 Task: Play online crossword game.
Action: Mouse moved to (431, 288)
Screenshot: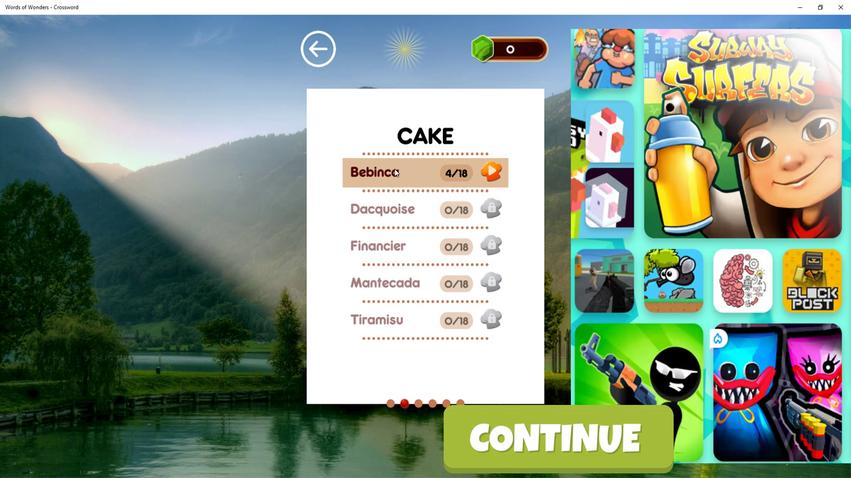 
Action: Mouse pressed left at (431, 288)
Screenshot: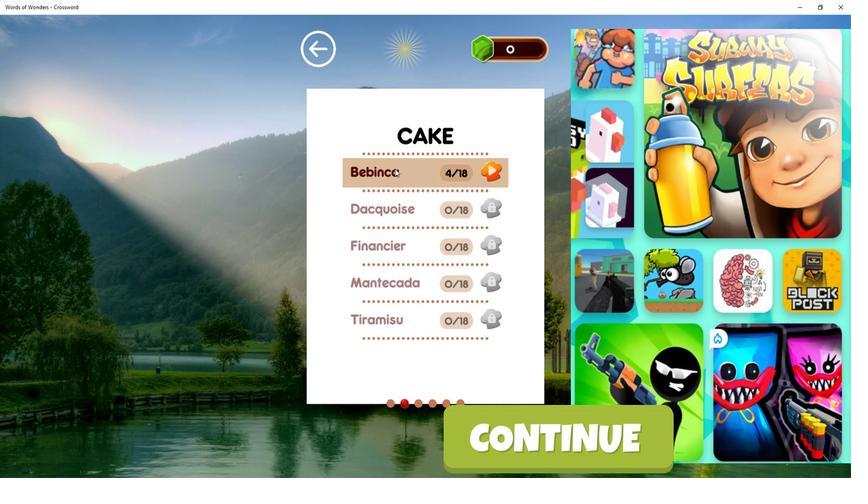 
Action: Mouse moved to (437, 283)
Screenshot: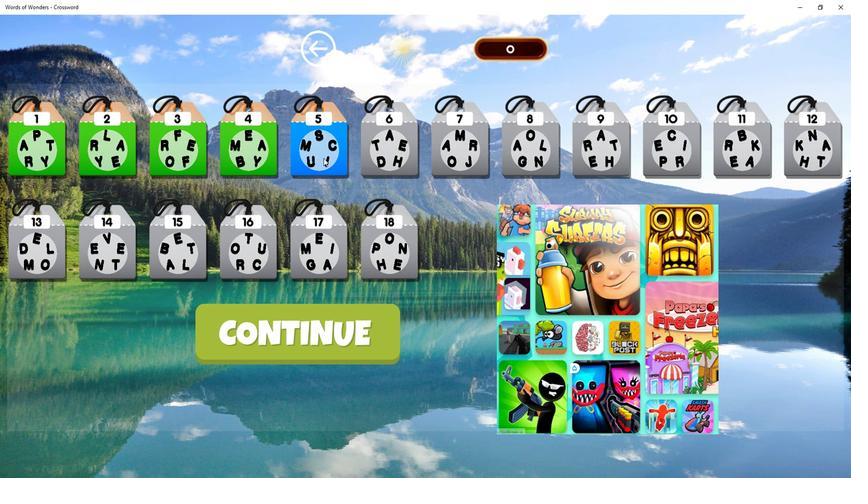 
Action: Mouse pressed left at (437, 283)
Screenshot: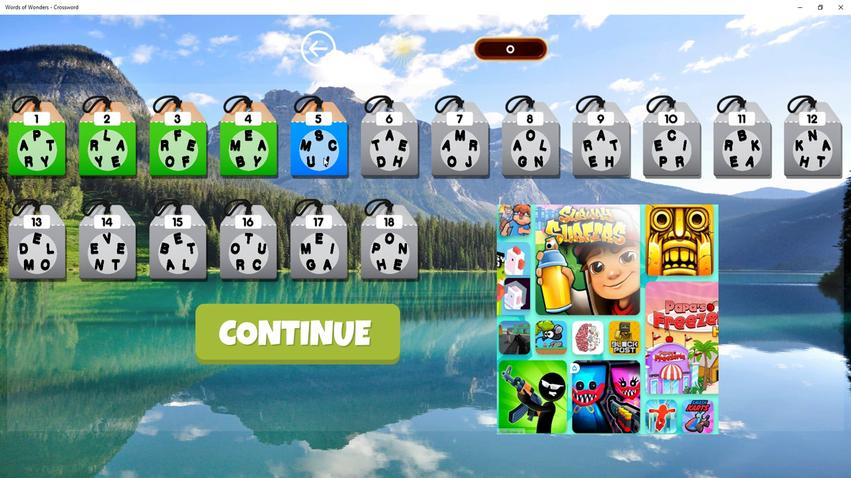 
Action: Mouse moved to (431, 349)
Screenshot: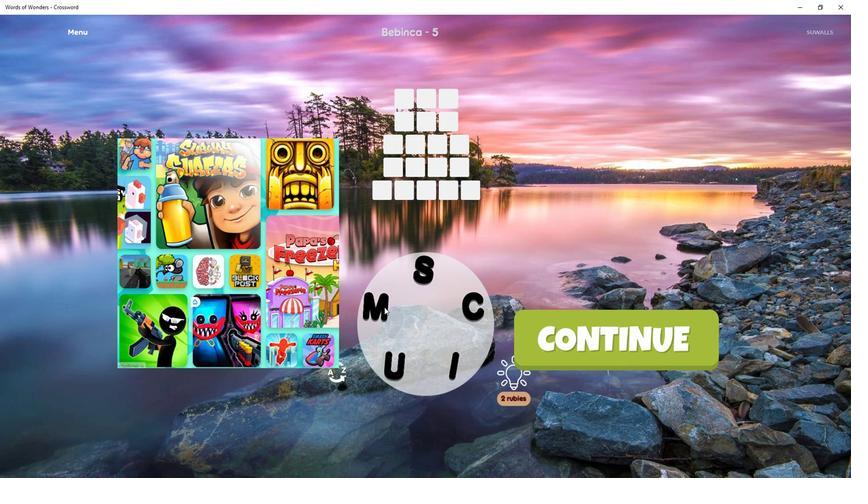 
Action: Mouse pressed left at (431, 349)
Screenshot: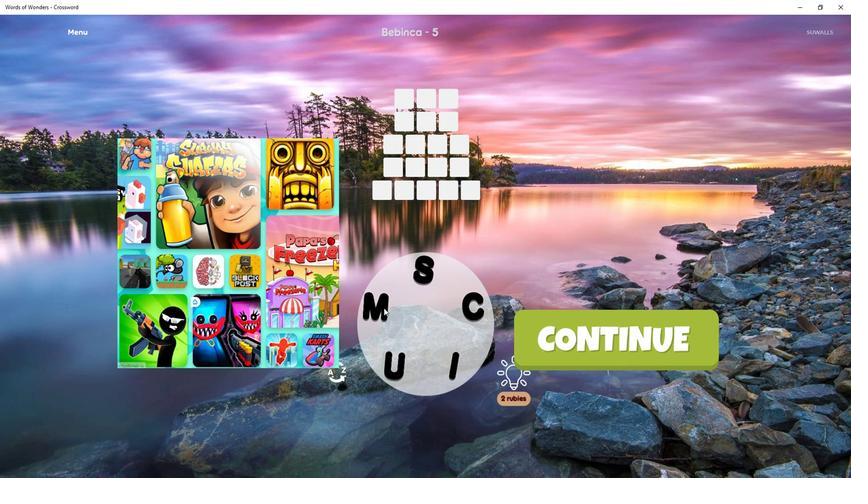 
Action: Mouse moved to (432, 353)
Screenshot: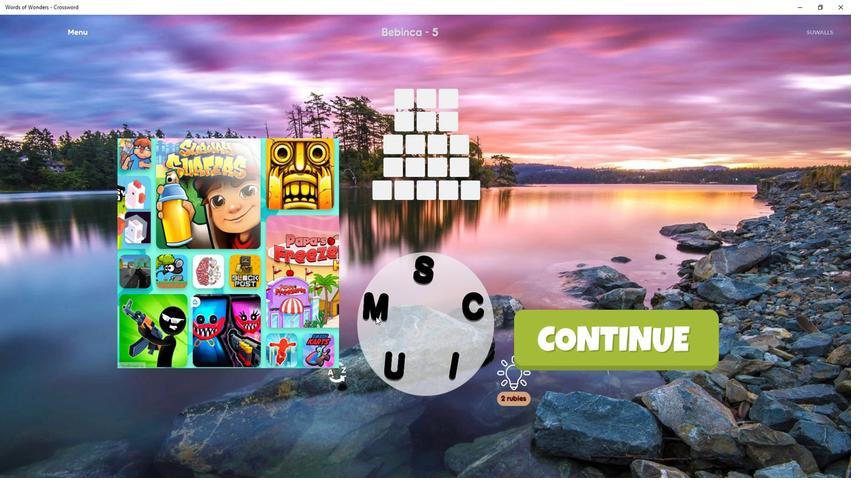
Action: Mouse pressed left at (432, 353)
Screenshot: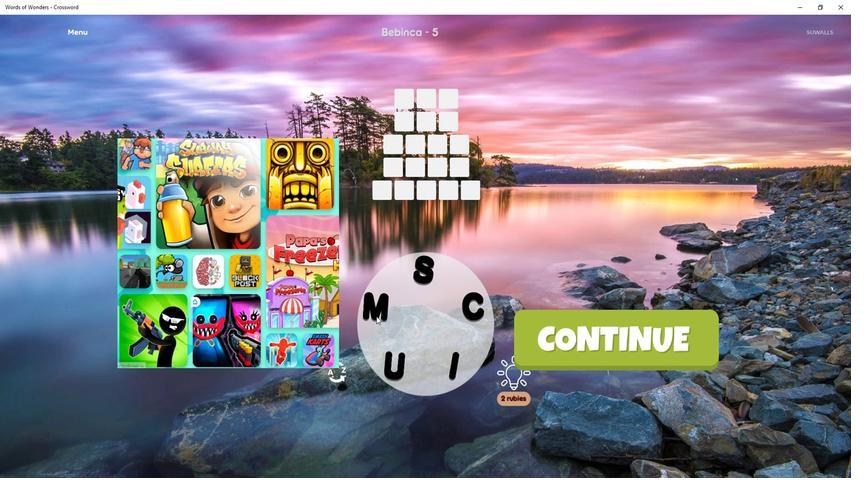 
Action: Mouse moved to (486, 292)
Screenshot: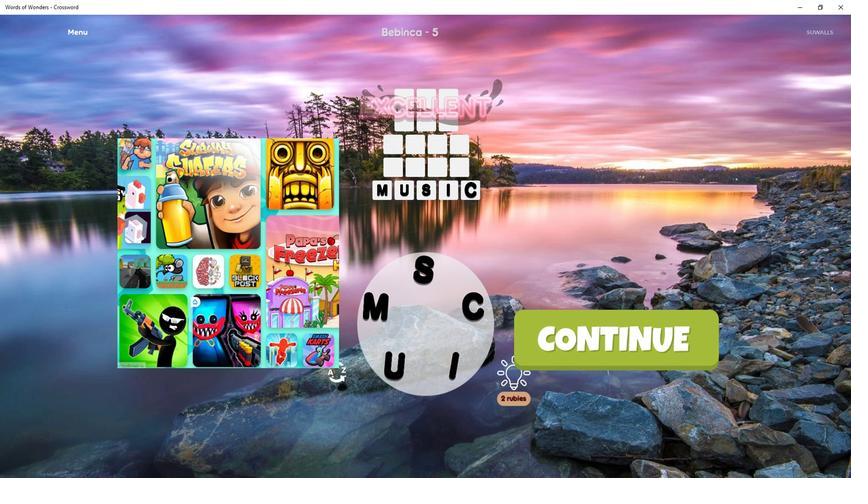 
Action: Mouse scrolled (486, 292) with delta (0, 0)
Screenshot: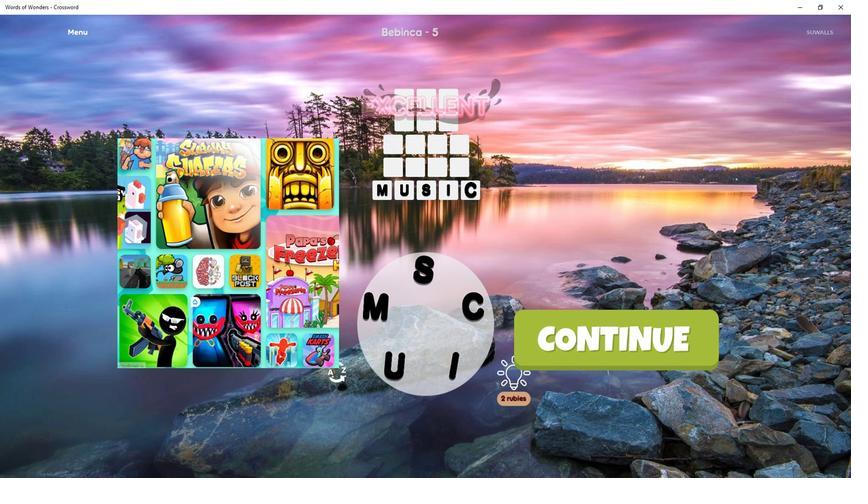 
Action: Mouse scrolled (486, 292) with delta (0, 0)
Screenshot: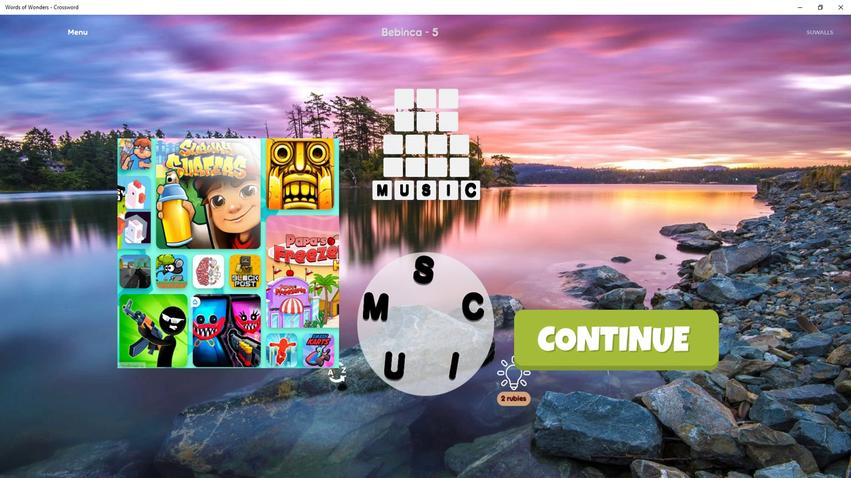 
Action: Mouse scrolled (486, 292) with delta (0, 0)
Screenshot: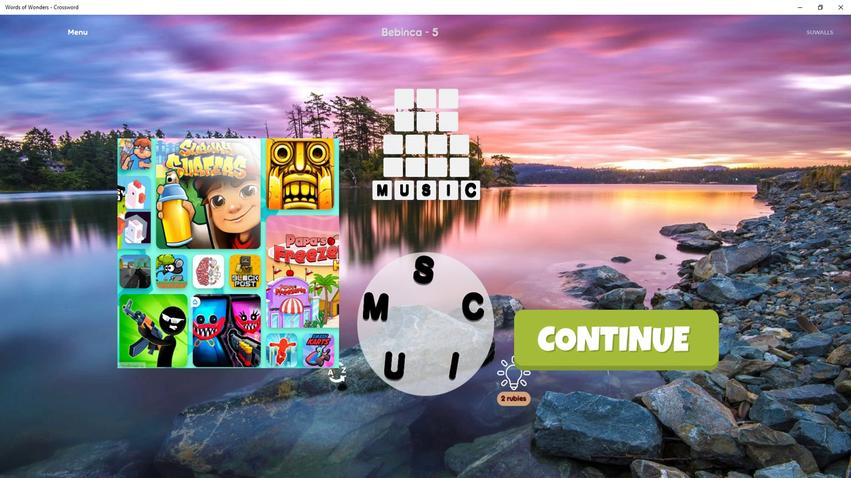 
Action: Mouse moved to (425, 350)
Screenshot: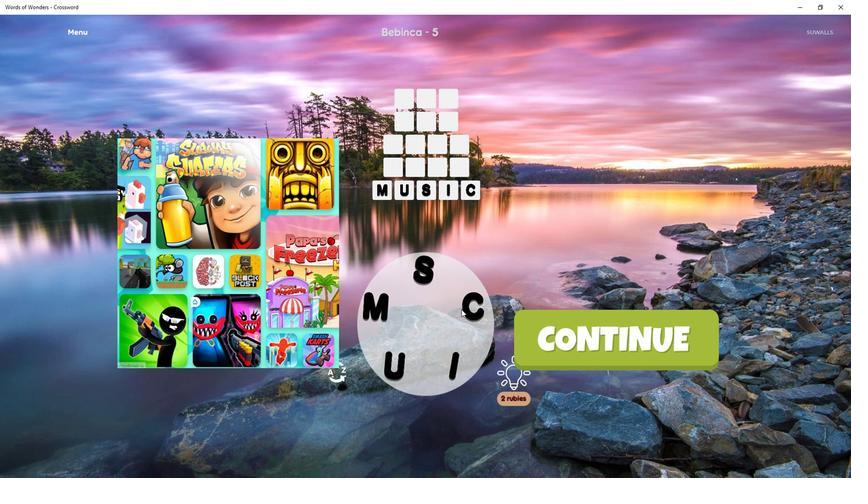 
Action: Mouse pressed left at (425, 350)
Screenshot: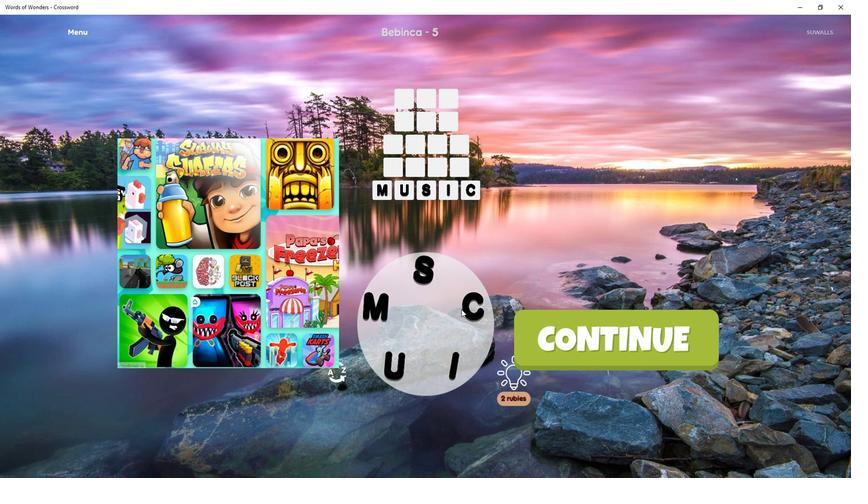 
Action: Mouse moved to (425, 346)
Screenshot: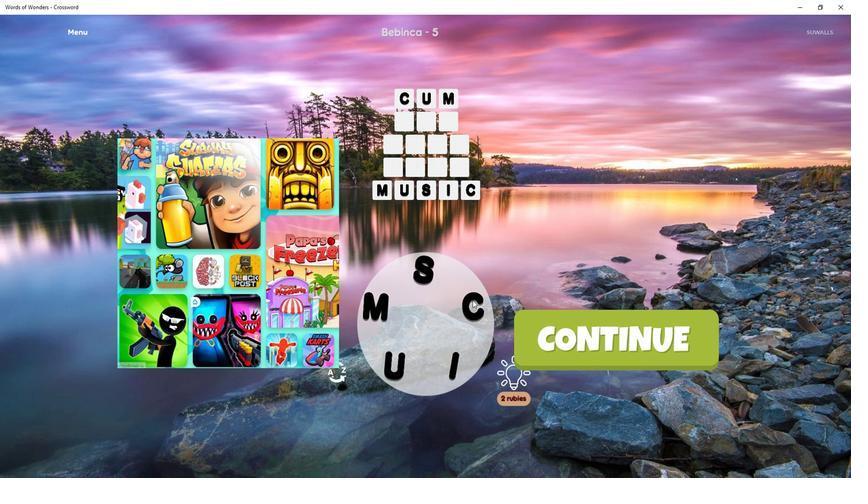 
Action: Mouse pressed left at (425, 346)
Screenshot: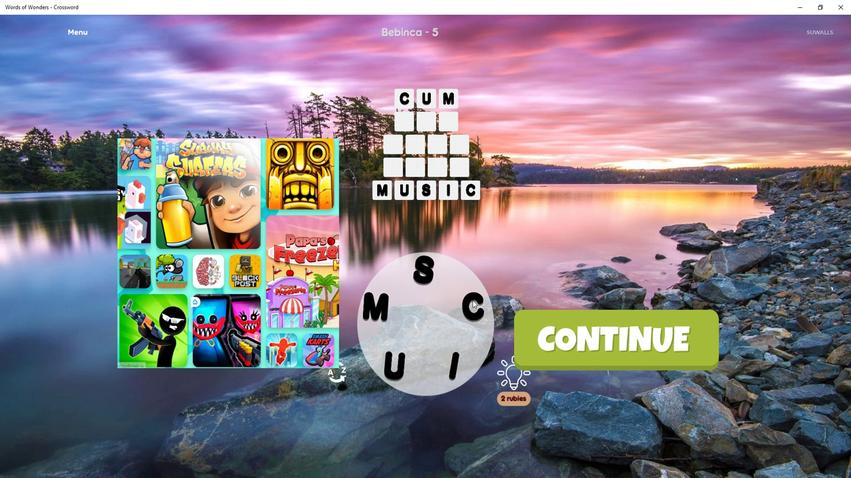 
Action: Mouse moved to (431, 351)
Screenshot: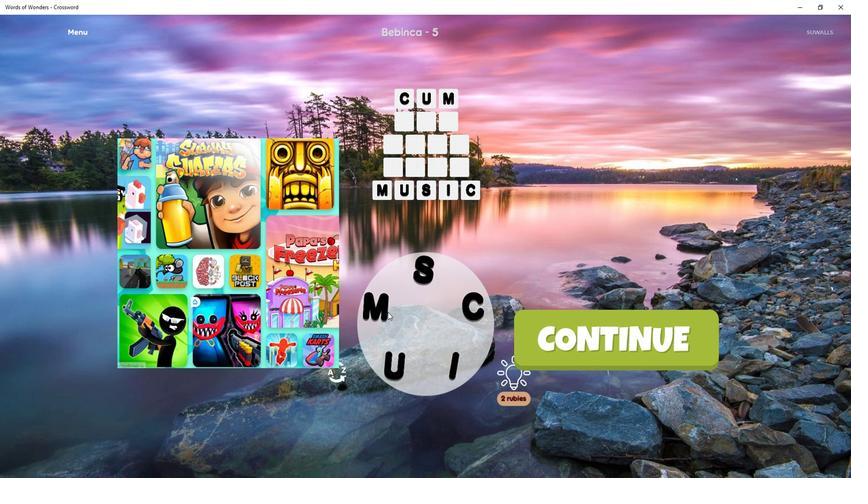 
Action: Mouse pressed left at (431, 351)
Screenshot: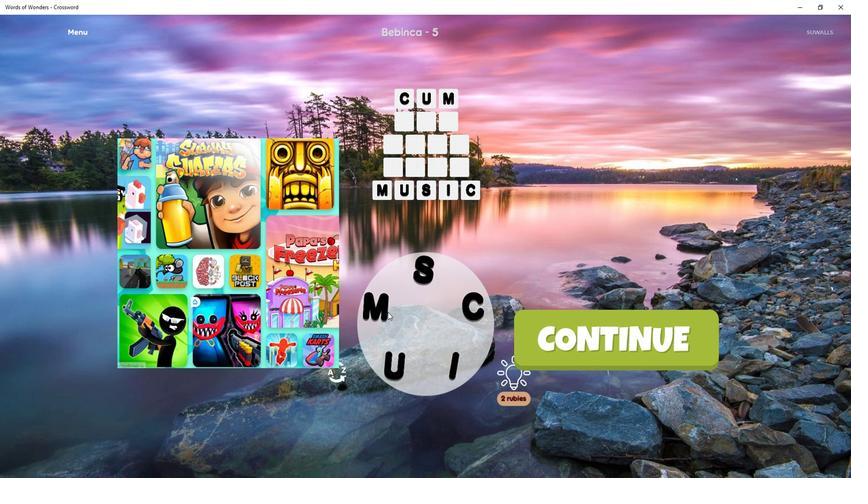
Action: Mouse moved to (483, 298)
Screenshot: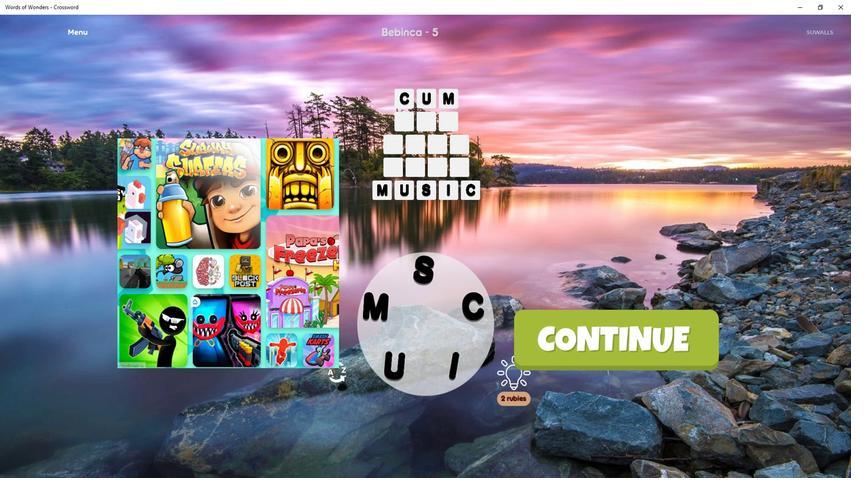 
Action: Mouse scrolled (483, 298) with delta (0, 0)
Screenshot: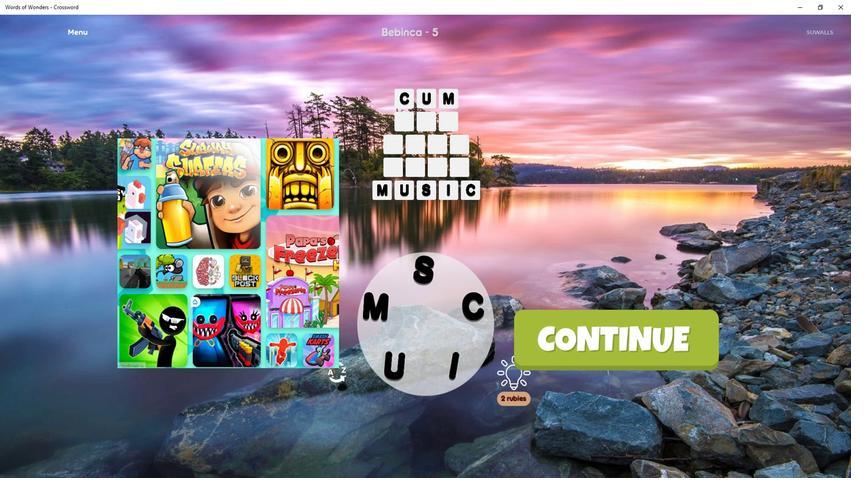 
Action: Mouse scrolled (483, 298) with delta (0, 0)
Screenshot: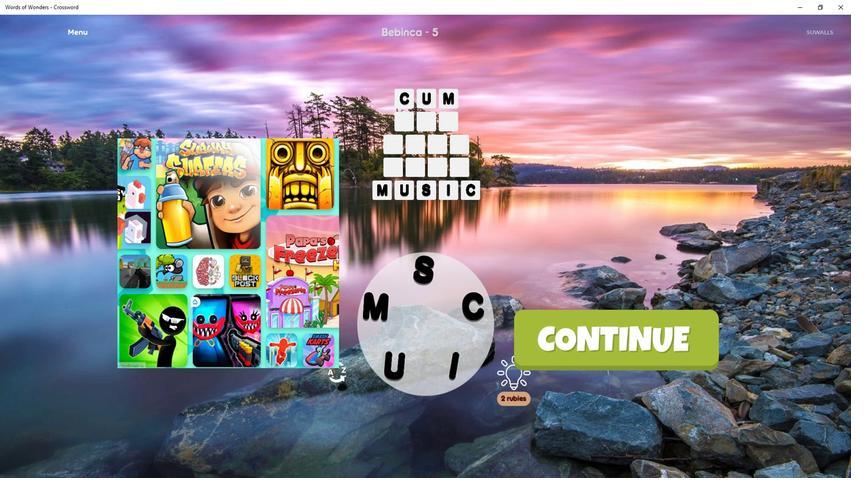 
Action: Mouse moved to (424, 351)
Screenshot: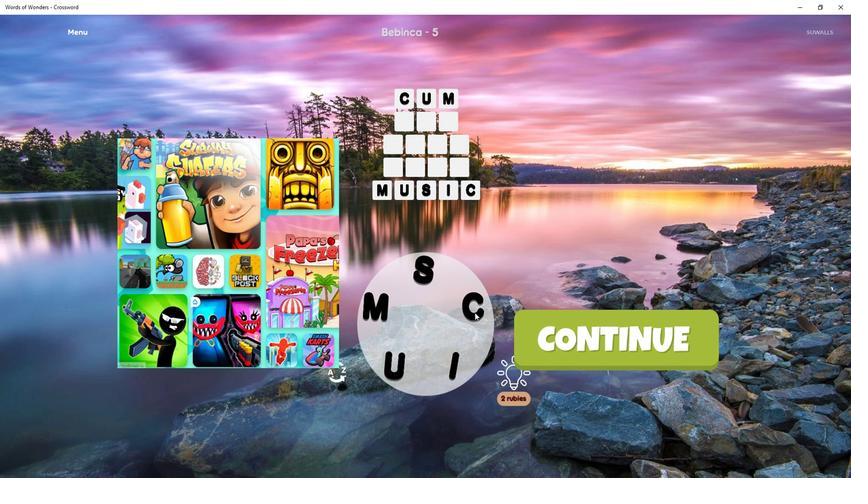 
Action: Mouse pressed left at (424, 351)
Screenshot: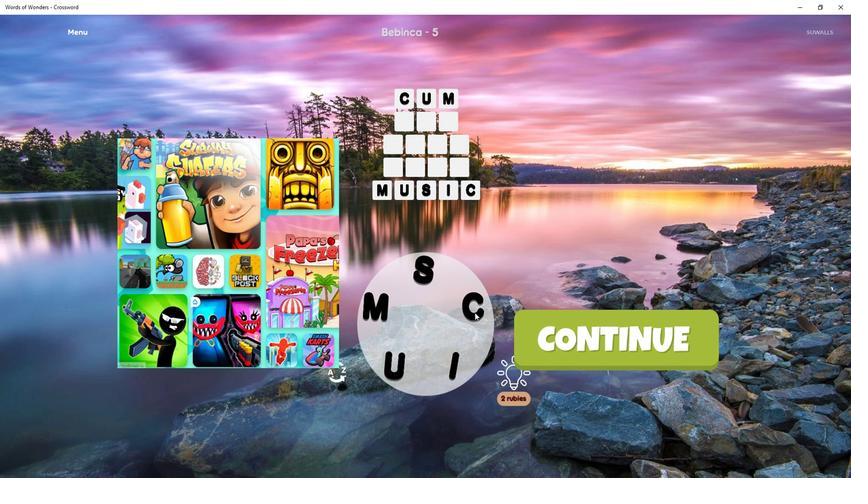 
Action: Mouse moved to (425, 348)
Screenshot: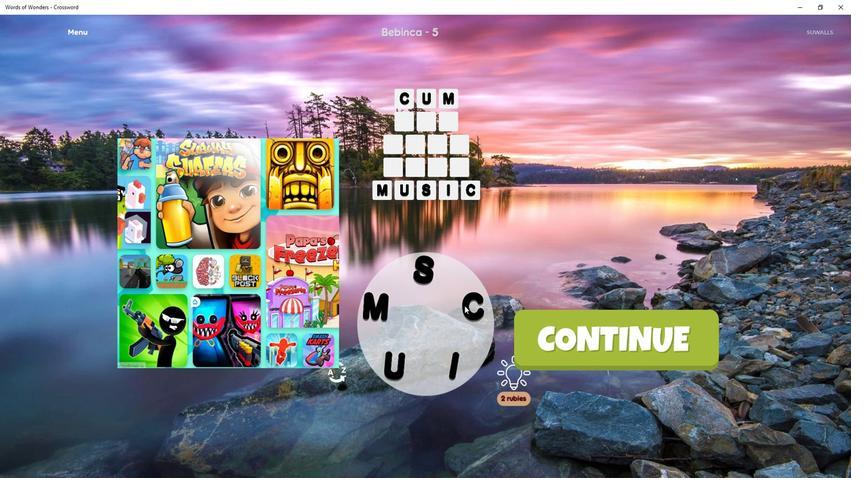 
Action: Mouse pressed left at (425, 348)
Screenshot: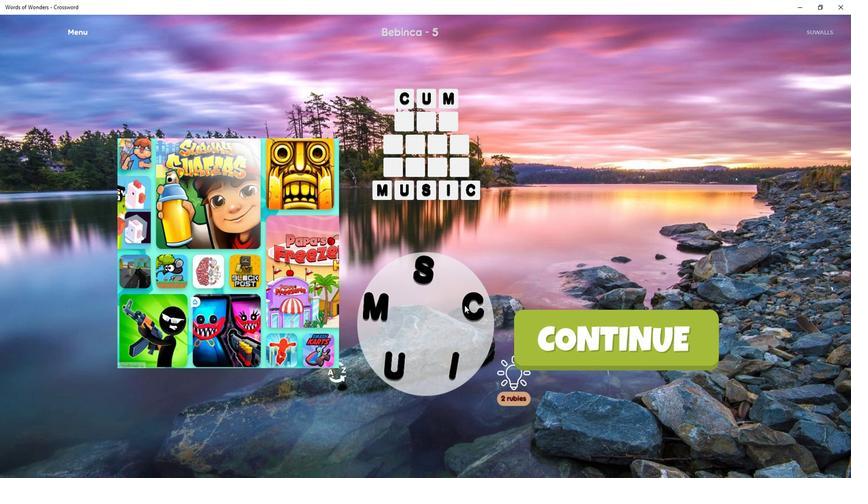 
Action: Mouse moved to (429, 335)
Screenshot: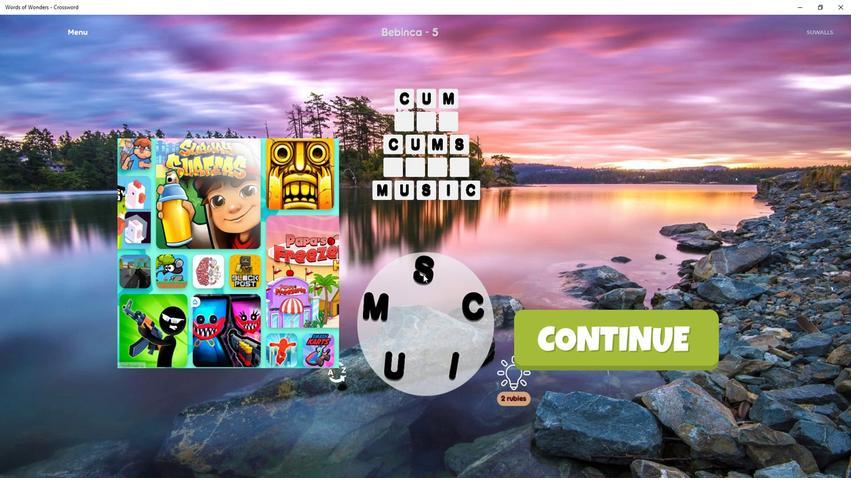 
Action: Mouse pressed left at (429, 335)
Screenshot: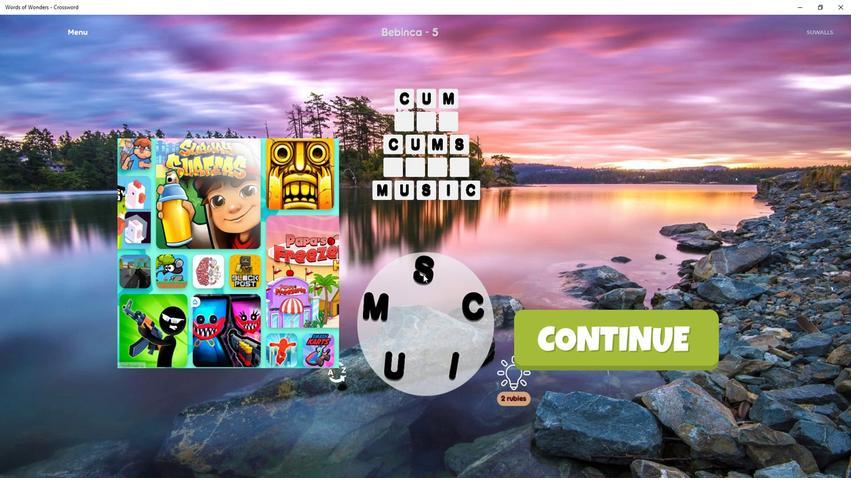 
Action: Mouse moved to (429, 332)
Screenshot: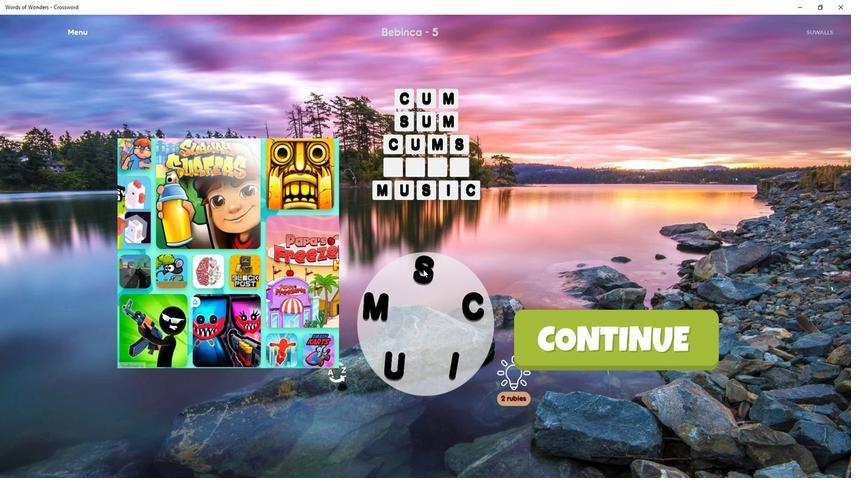 
Action: Mouse pressed left at (429, 332)
Screenshot: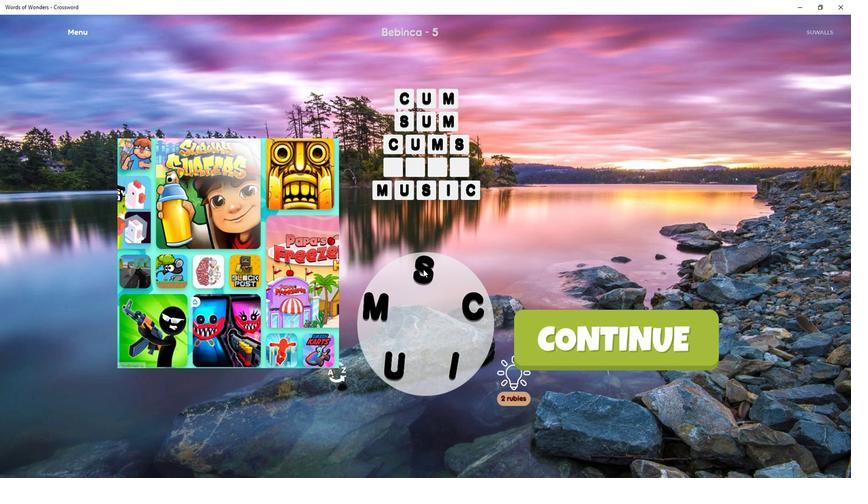 
Action: Mouse moved to (428, 335)
Screenshot: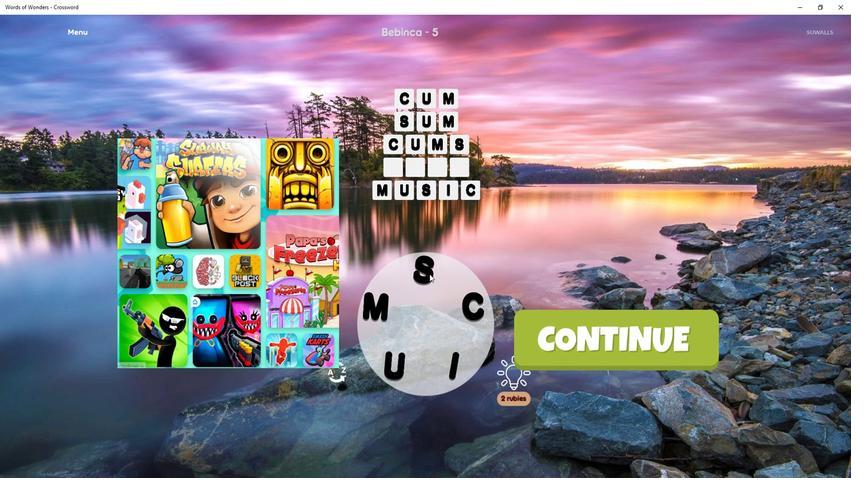 
Action: Mouse pressed left at (428, 335)
Screenshot: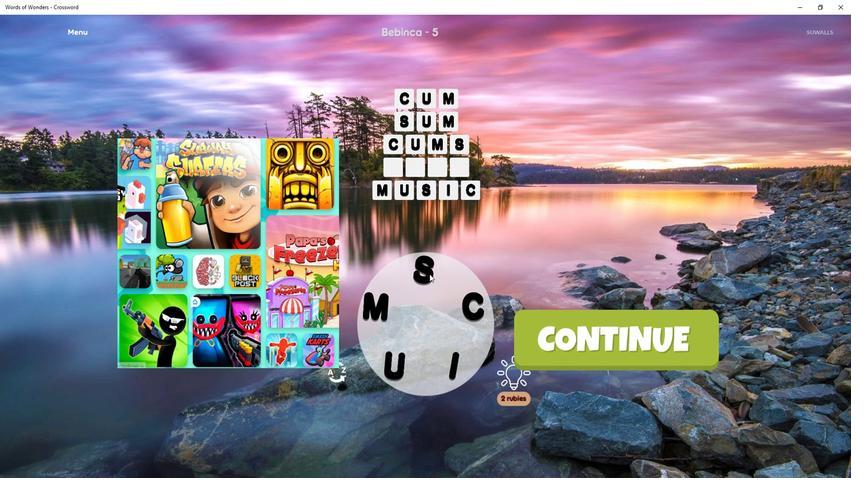 
Action: Mouse moved to (425, 370)
Screenshot: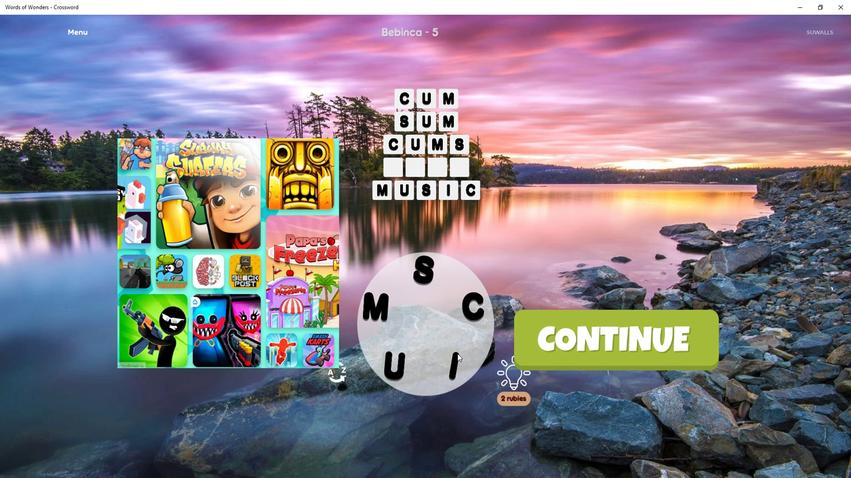 
Action: Mouse pressed left at (425, 370)
Screenshot: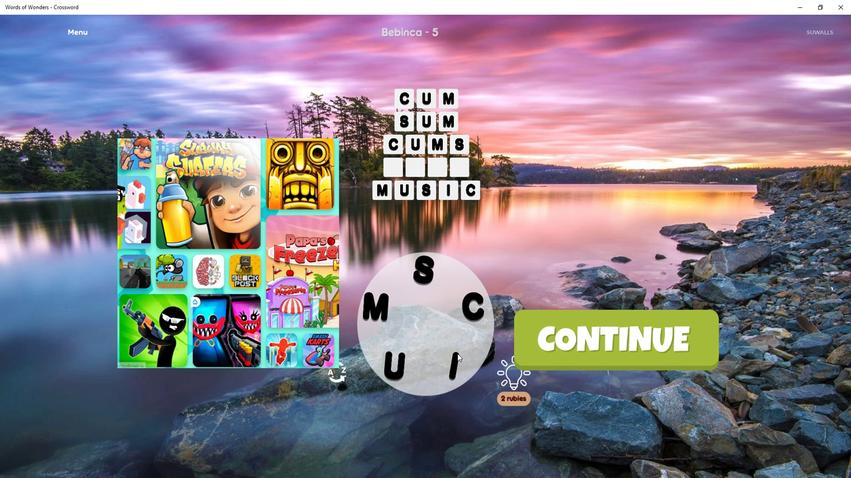 
Action: Mouse moved to (425, 349)
Screenshot: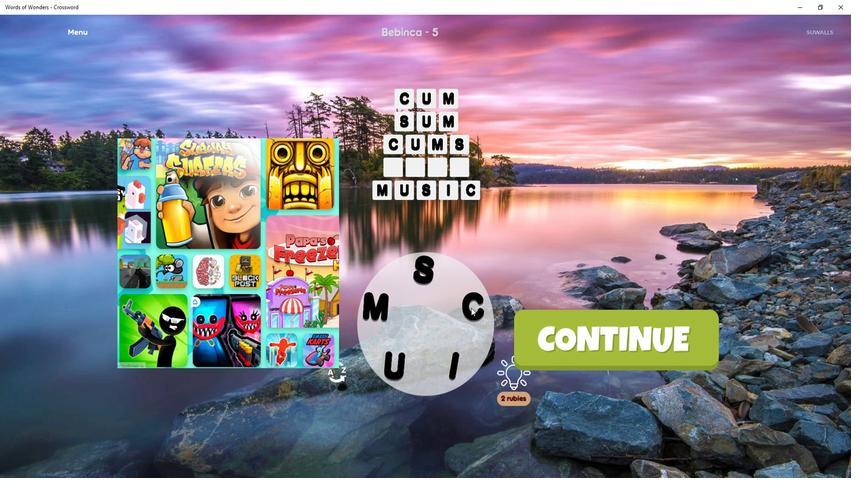 
Action: Mouse pressed left at (425, 349)
Screenshot: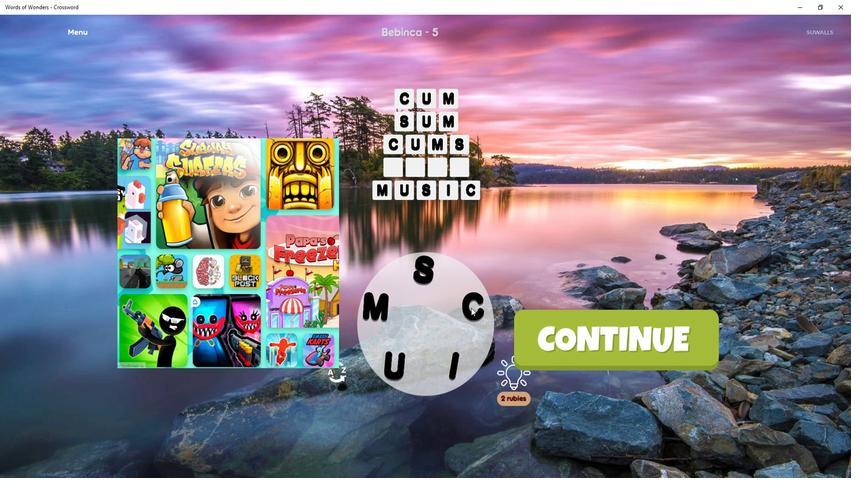 
Action: Mouse moved to (433, 353)
Screenshot: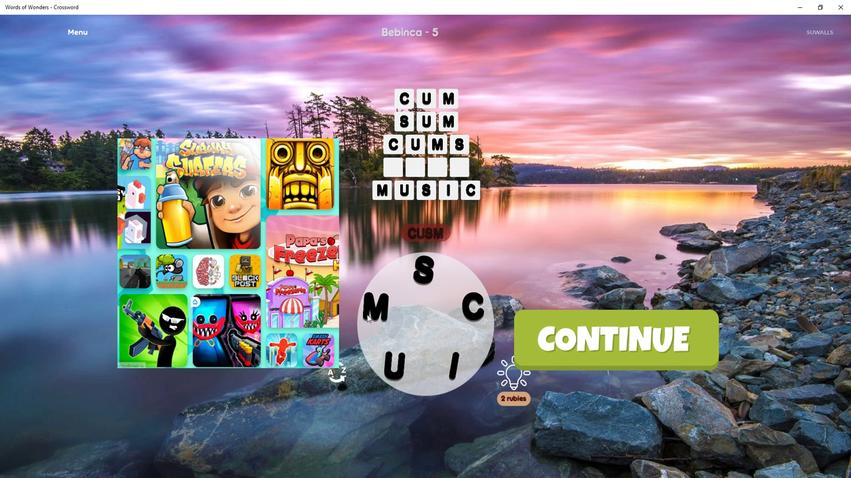 
Action: Mouse pressed left at (433, 353)
Screenshot: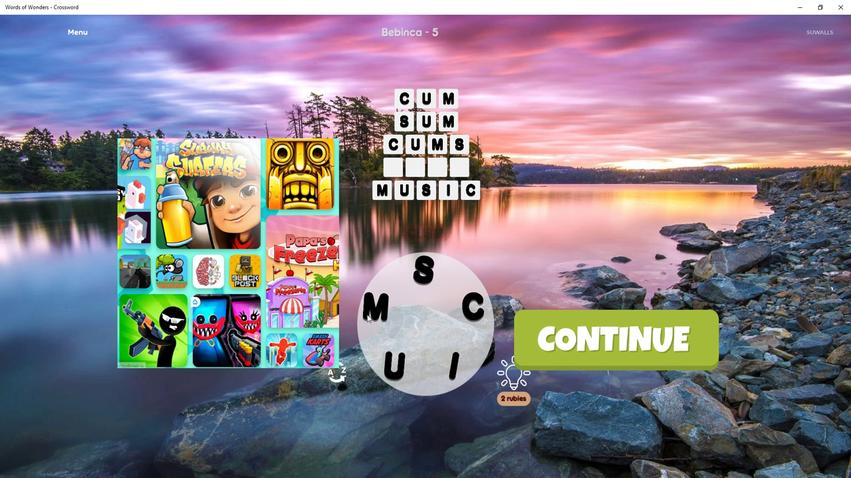 
Action: Mouse moved to (433, 350)
Screenshot: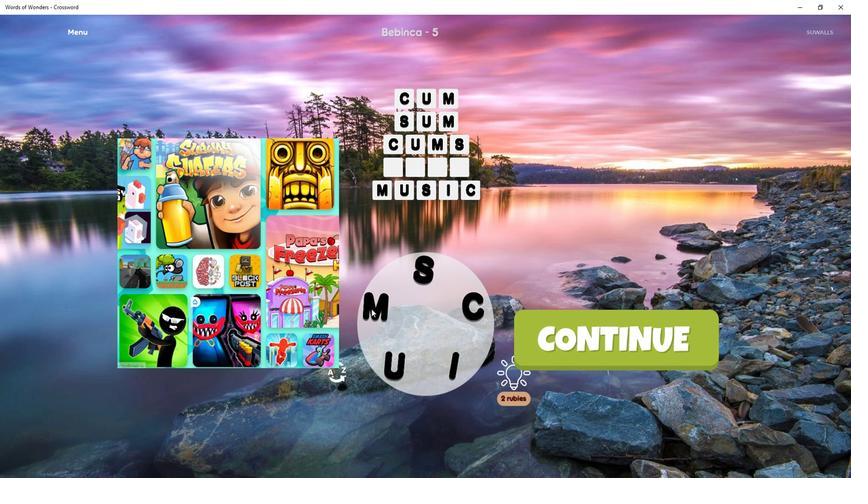 
Action: Mouse pressed left at (433, 350)
Screenshot: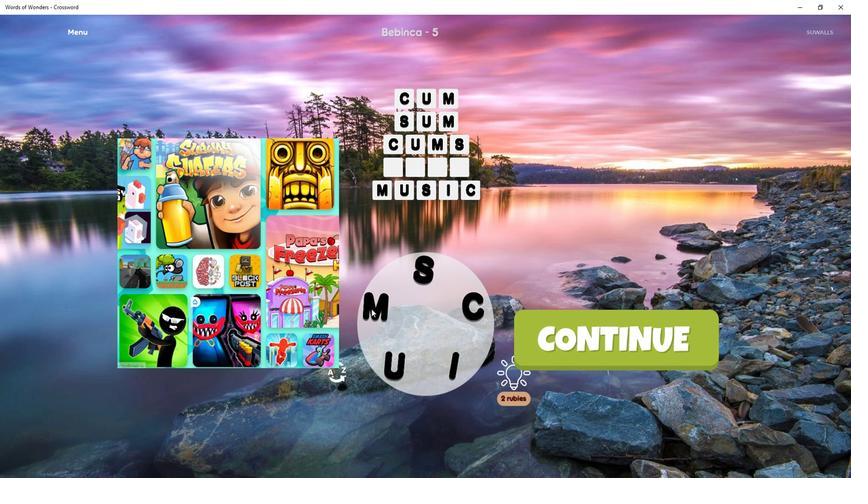 
Action: Mouse moved to (431, 346)
Screenshot: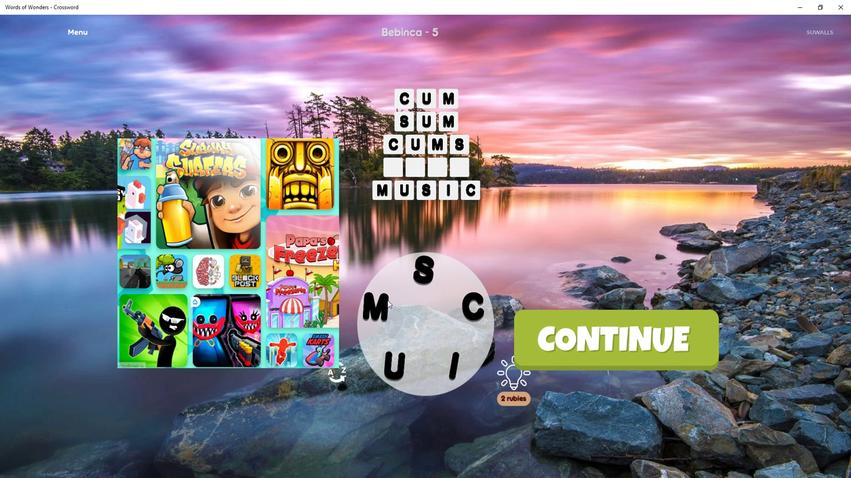 
Action: Mouse pressed left at (431, 346)
Screenshot: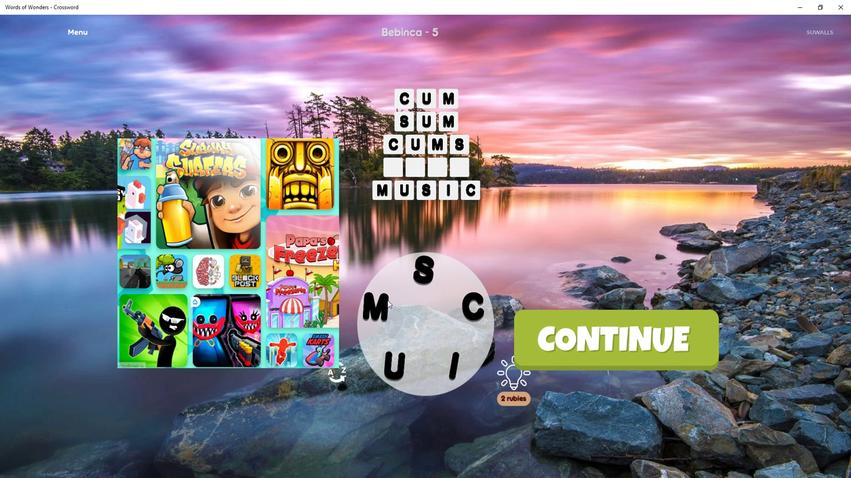 
Action: Mouse moved to (431, 351)
Screenshot: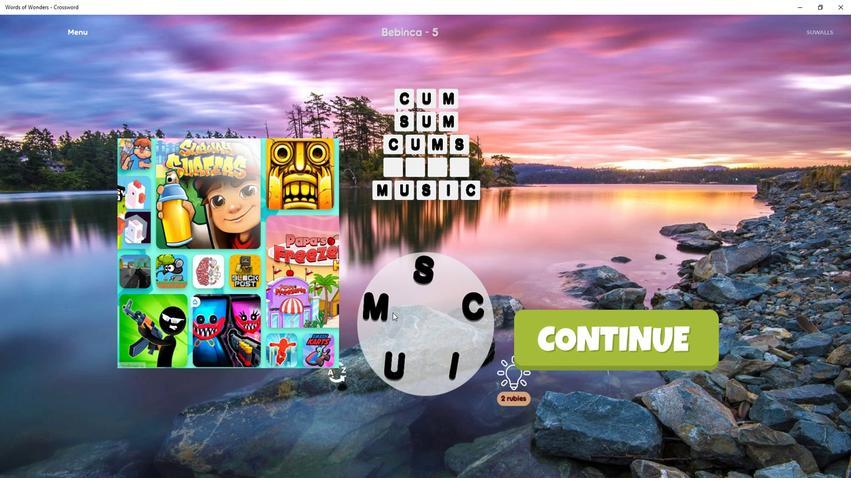 
Action: Mouse pressed left at (431, 351)
Screenshot: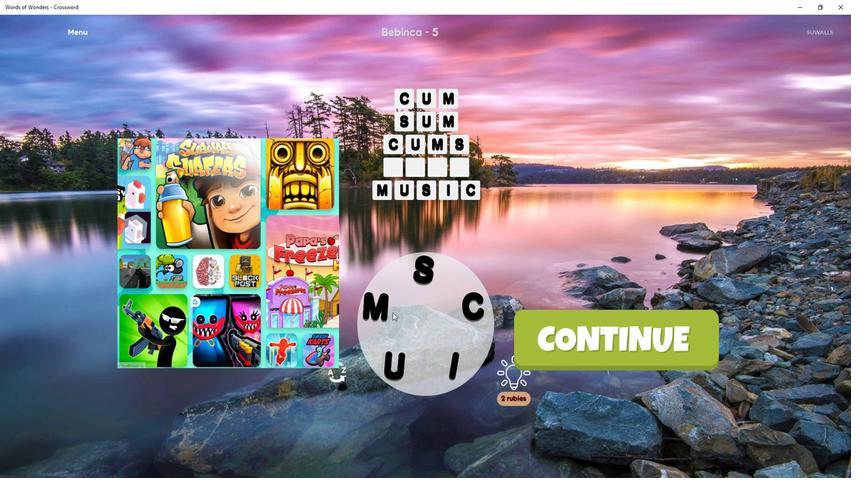 
Action: Mouse moved to (432, 347)
Screenshot: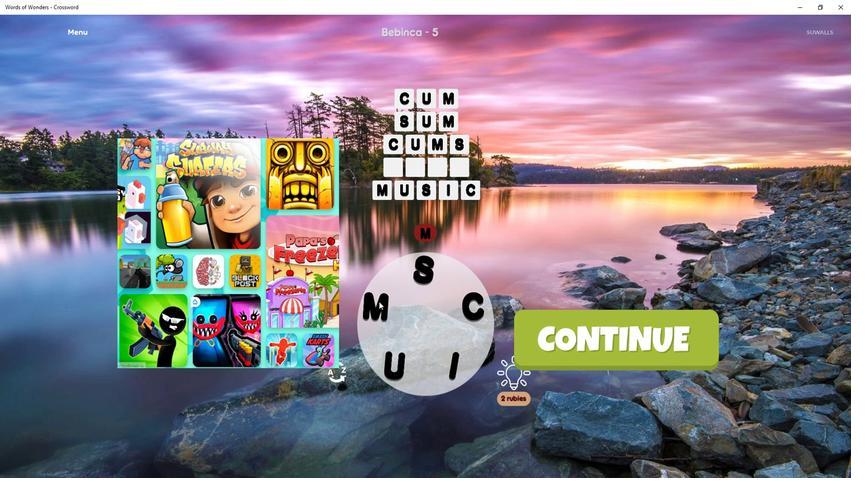 
Action: Mouse pressed left at (432, 347)
Screenshot: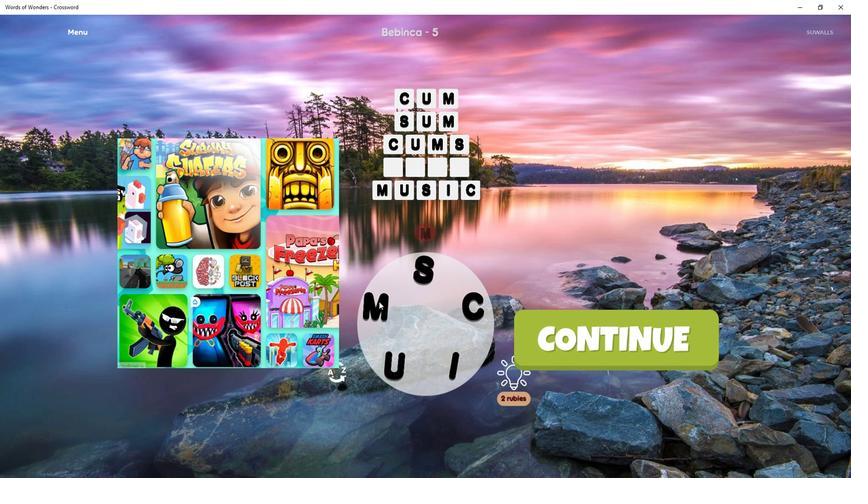 
Action: Mouse moved to (427, 337)
Screenshot: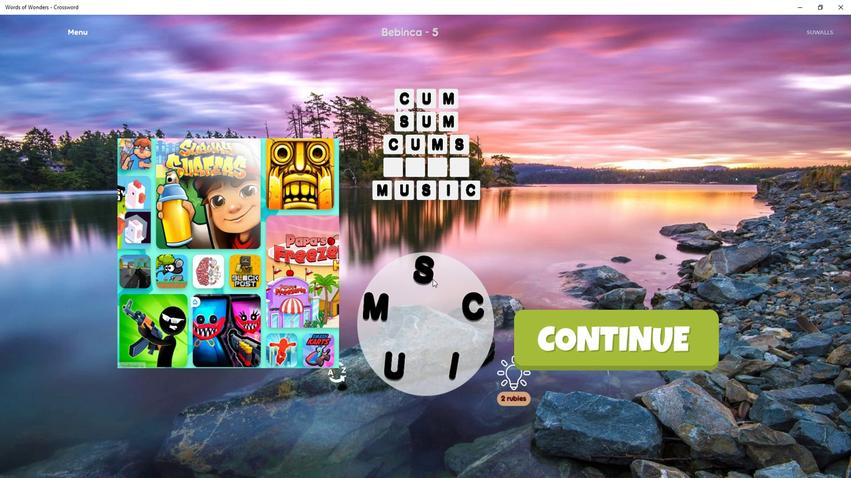 
Action: Mouse pressed left at (427, 337)
Screenshot: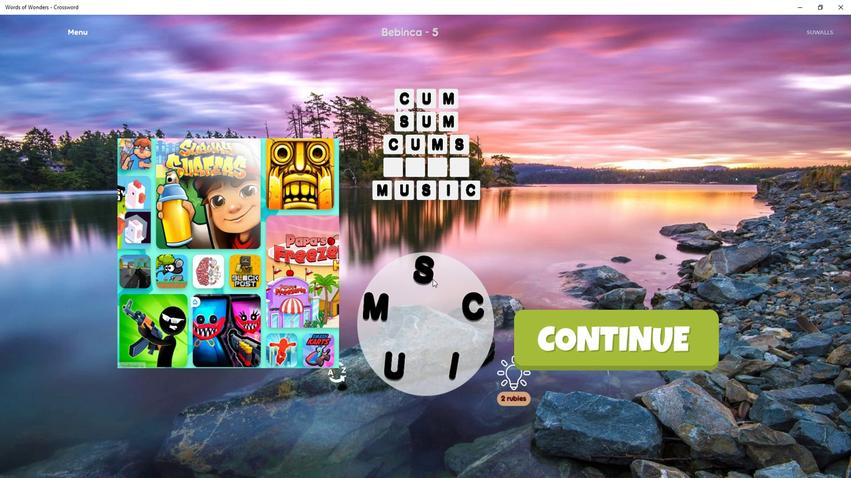 
Action: Mouse moved to (432, 347)
Screenshot: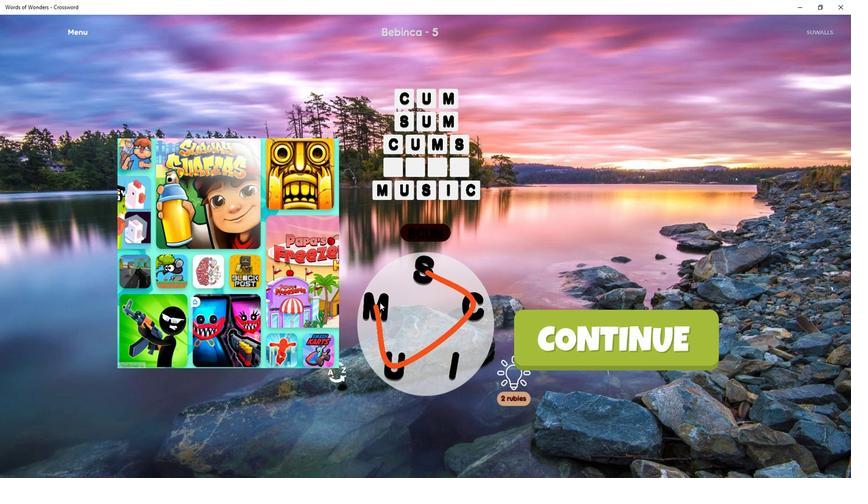 
